 Task: Select service mortgage lending.
Action: Mouse moved to (446, 132)
Screenshot: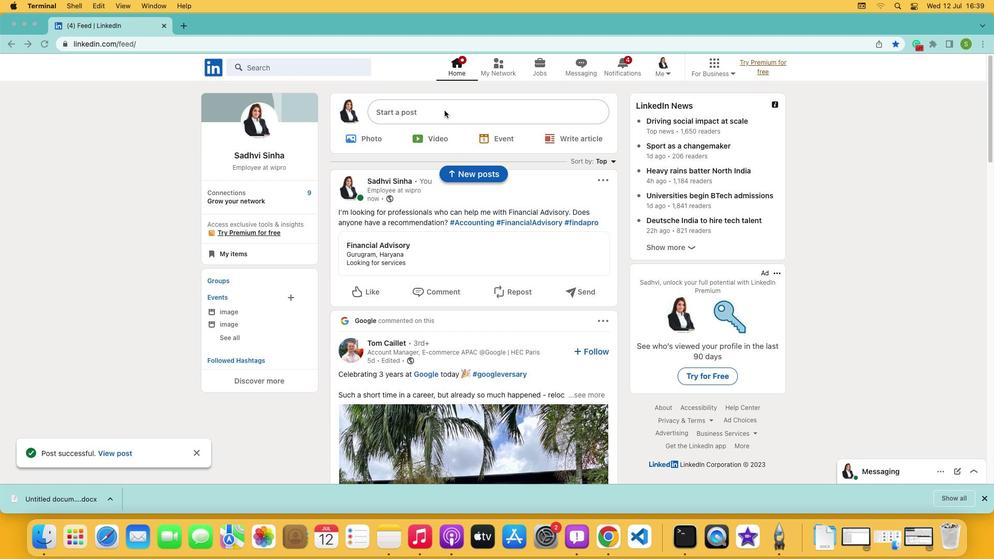 
Action: Mouse pressed left at (446, 132)
Screenshot: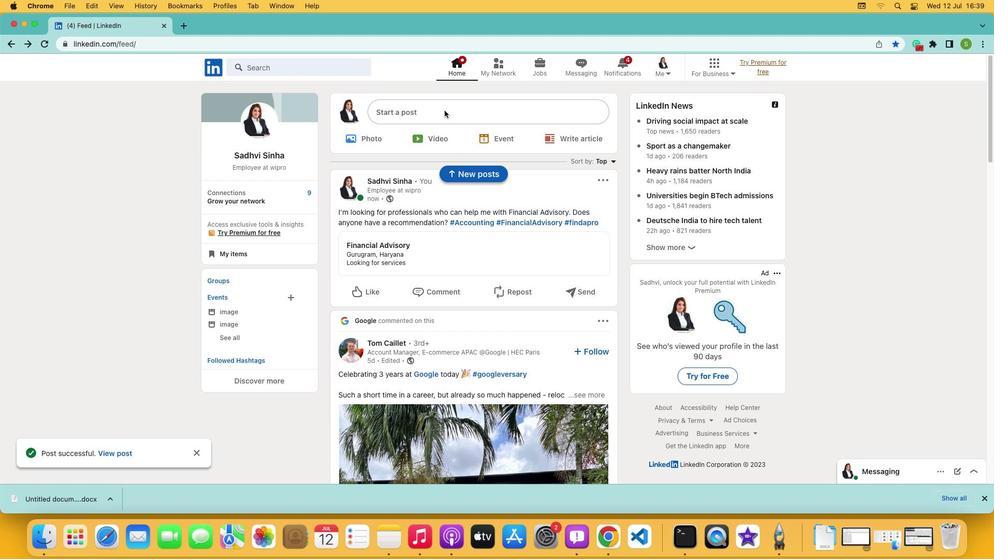 
Action: Mouse moved to (445, 132)
Screenshot: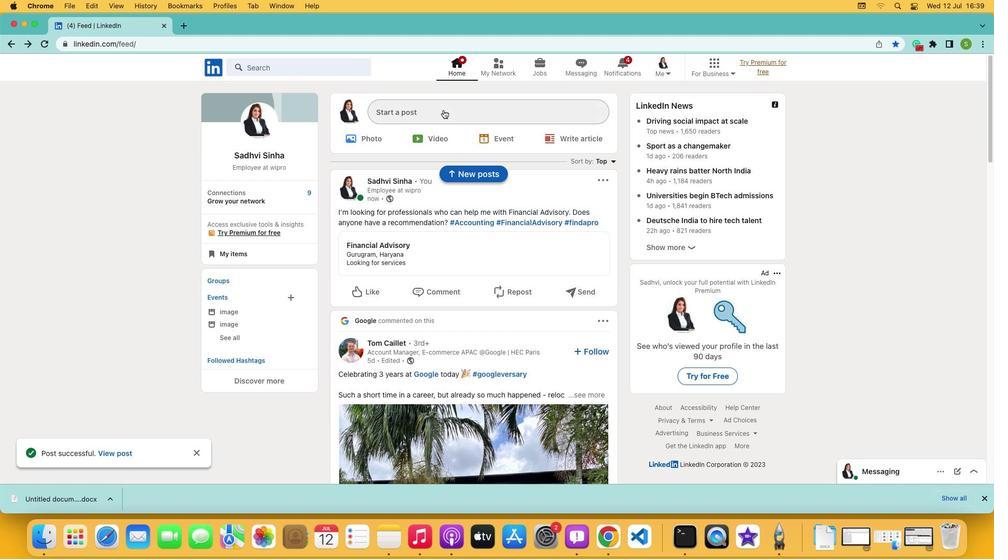 
Action: Mouse pressed left at (445, 132)
Screenshot: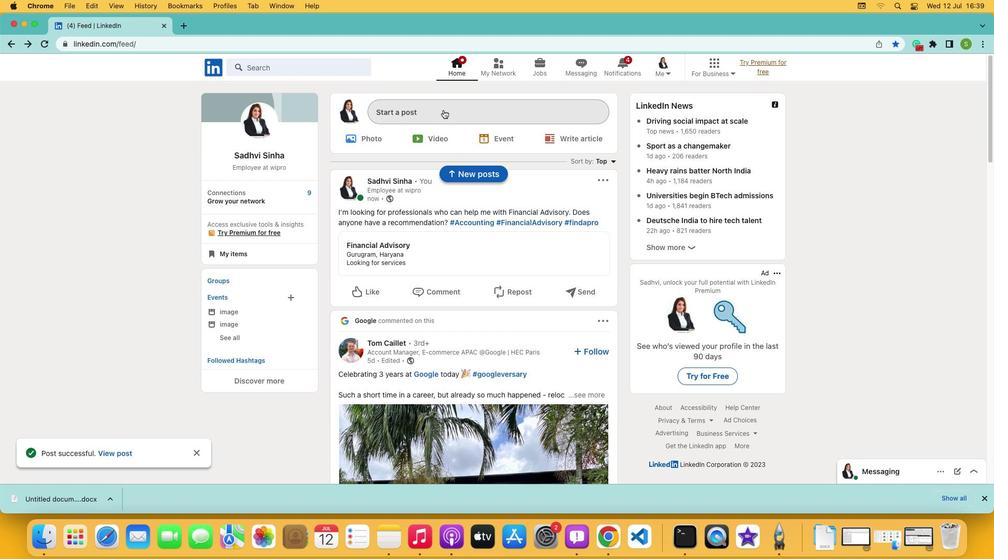 
Action: Mouse moved to (444, 311)
Screenshot: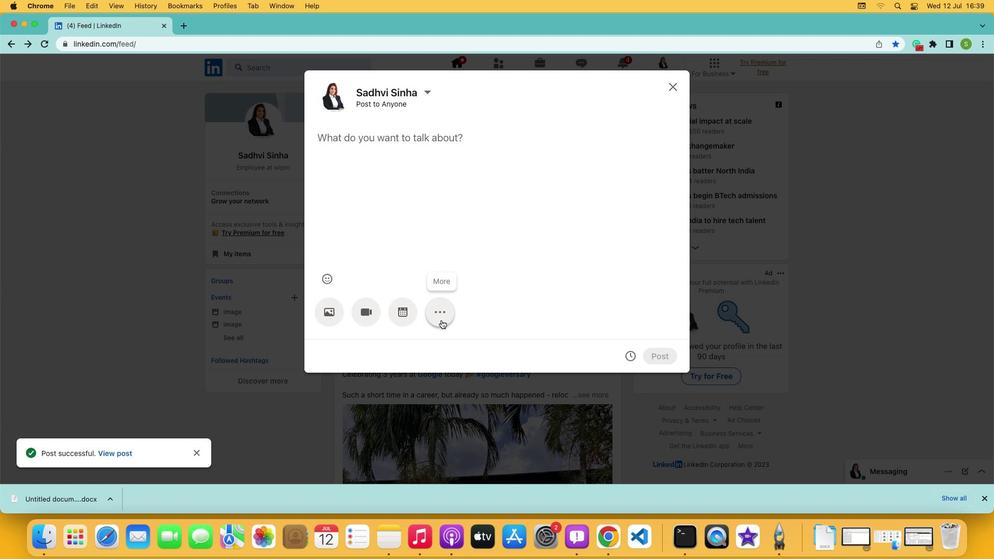 
Action: Mouse pressed left at (444, 311)
Screenshot: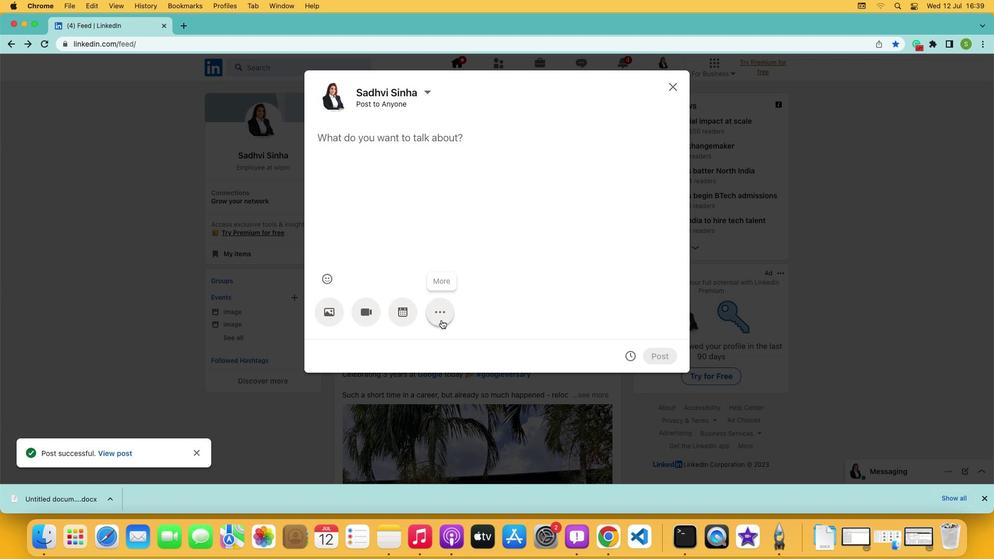 
Action: Mouse moved to (509, 303)
Screenshot: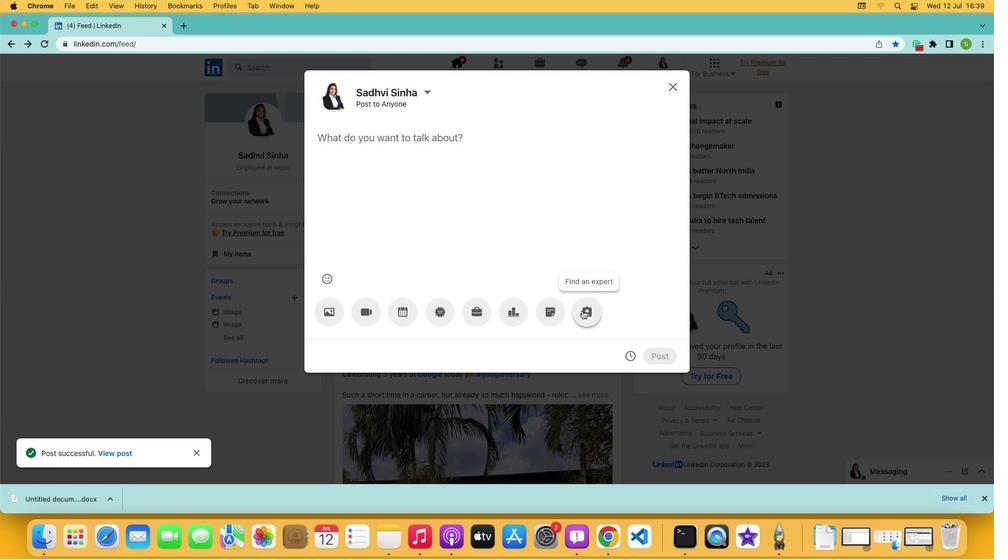 
Action: Mouse pressed left at (509, 303)
Screenshot: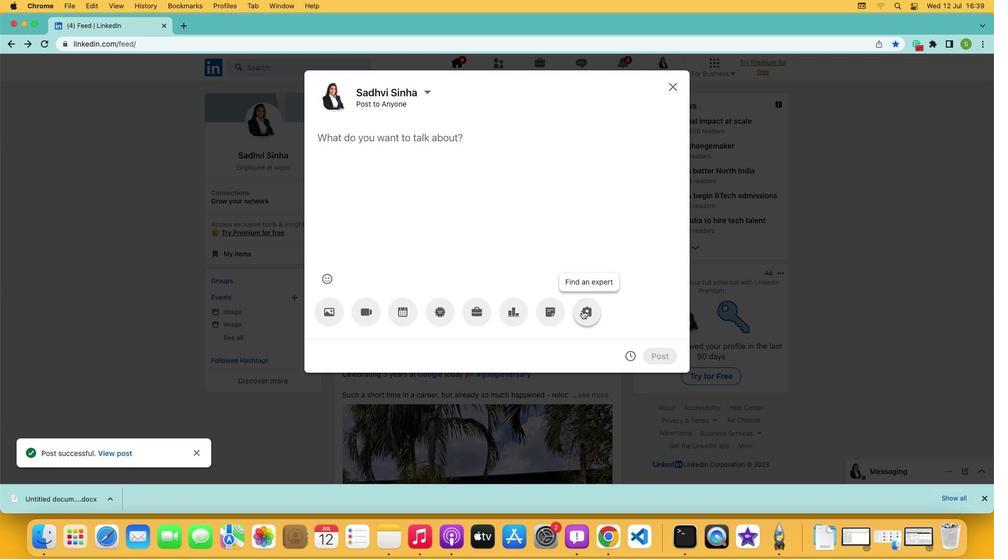 
Action: Mouse moved to (458, 167)
Screenshot: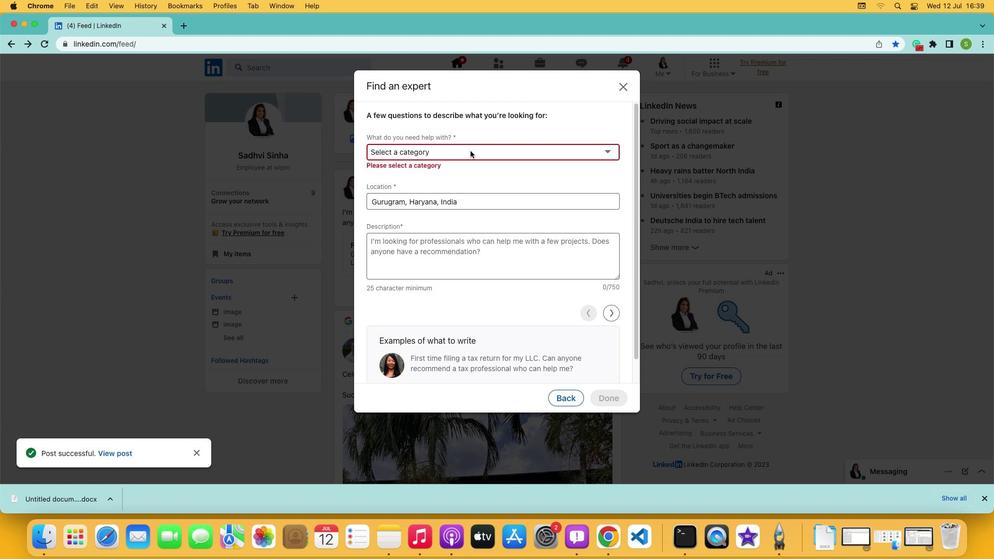 
Action: Mouse pressed left at (458, 167)
Screenshot: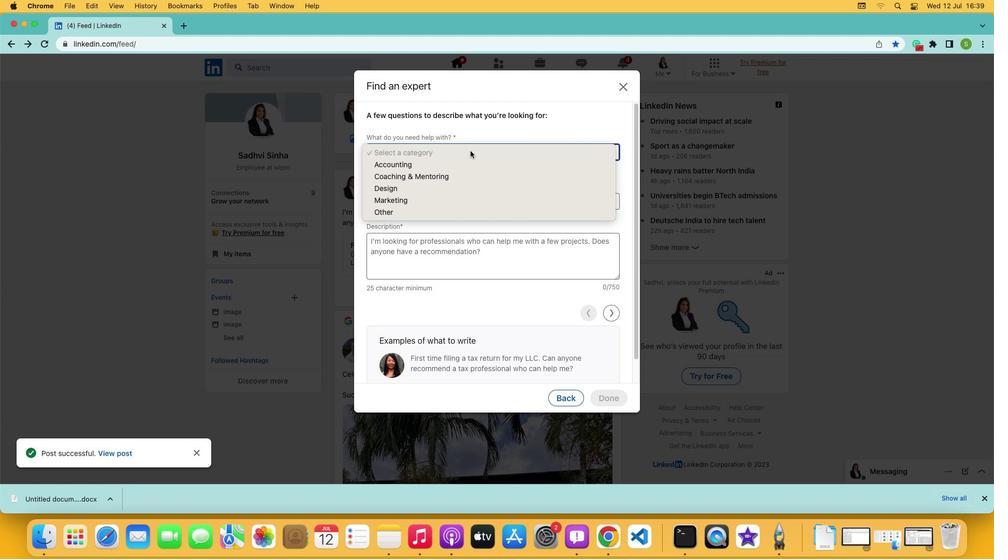 
Action: Mouse moved to (452, 176)
Screenshot: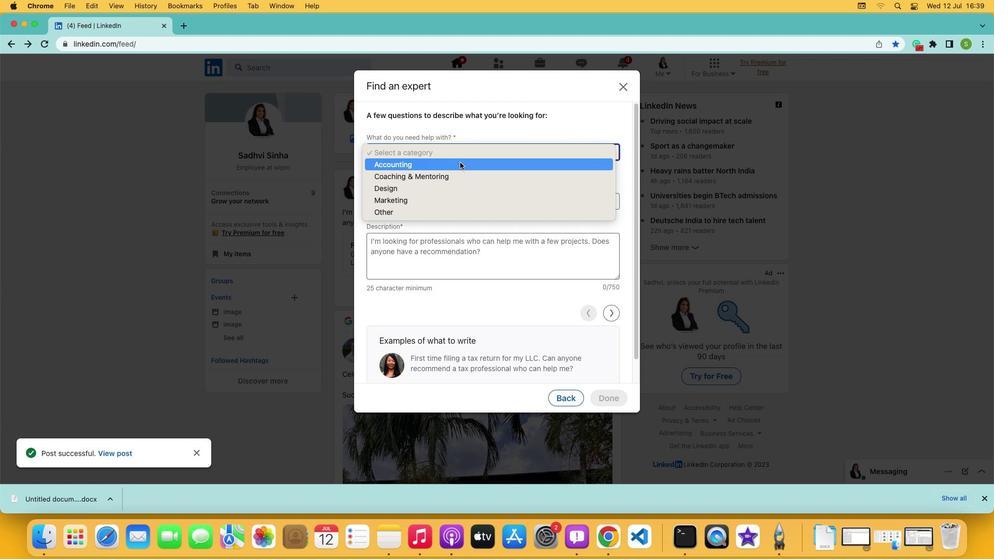 
Action: Mouse pressed left at (452, 176)
Screenshot: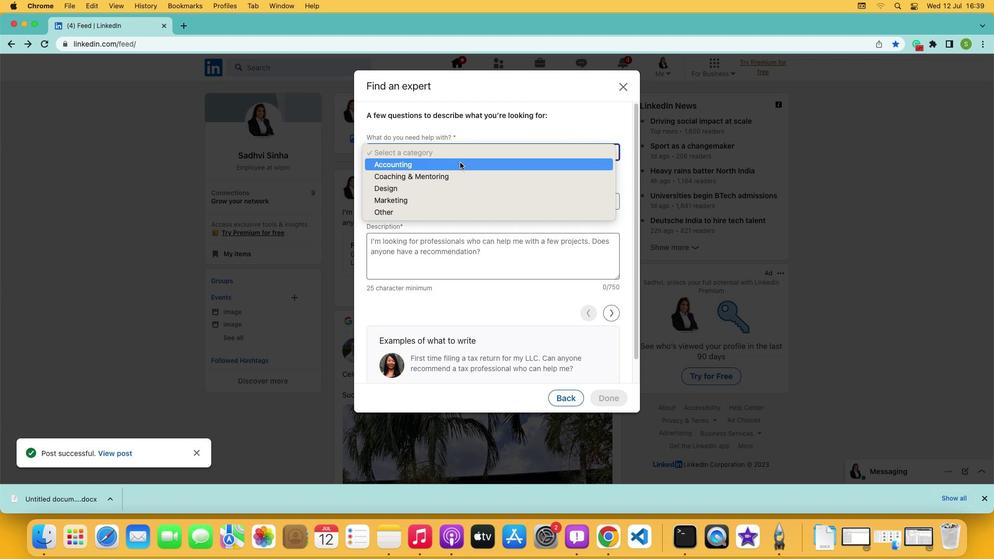 
Action: Mouse moved to (446, 204)
Screenshot: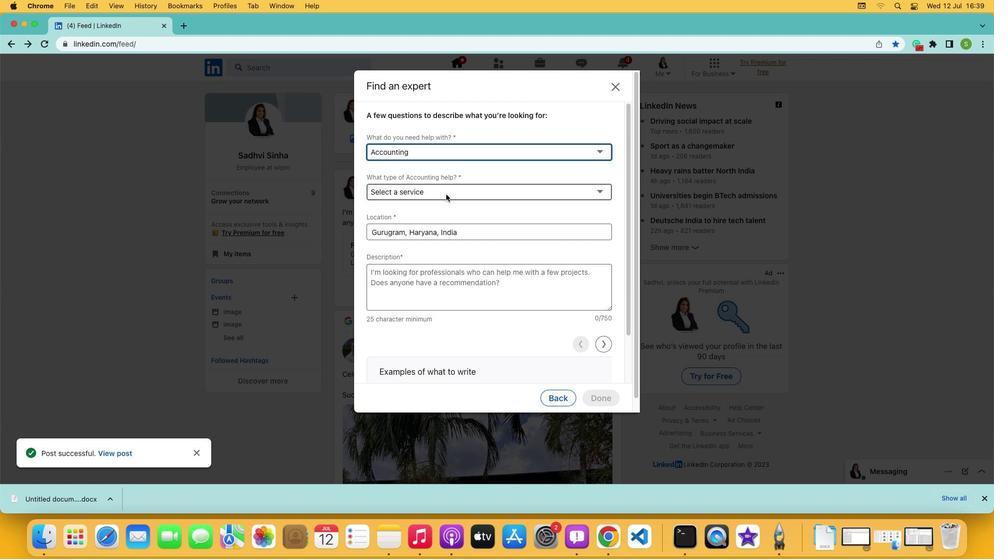 
Action: Mouse pressed left at (446, 204)
Screenshot: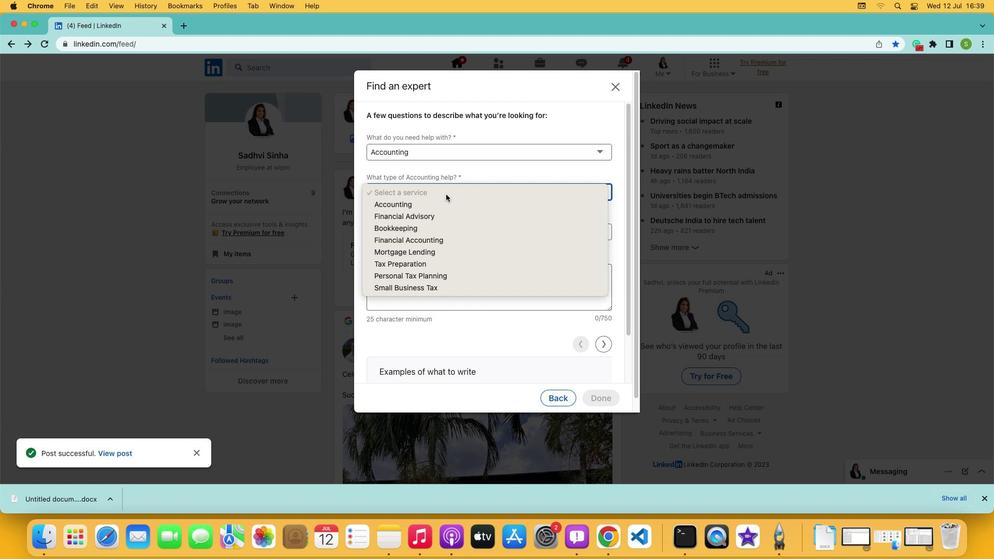 
Action: Mouse moved to (444, 251)
Screenshot: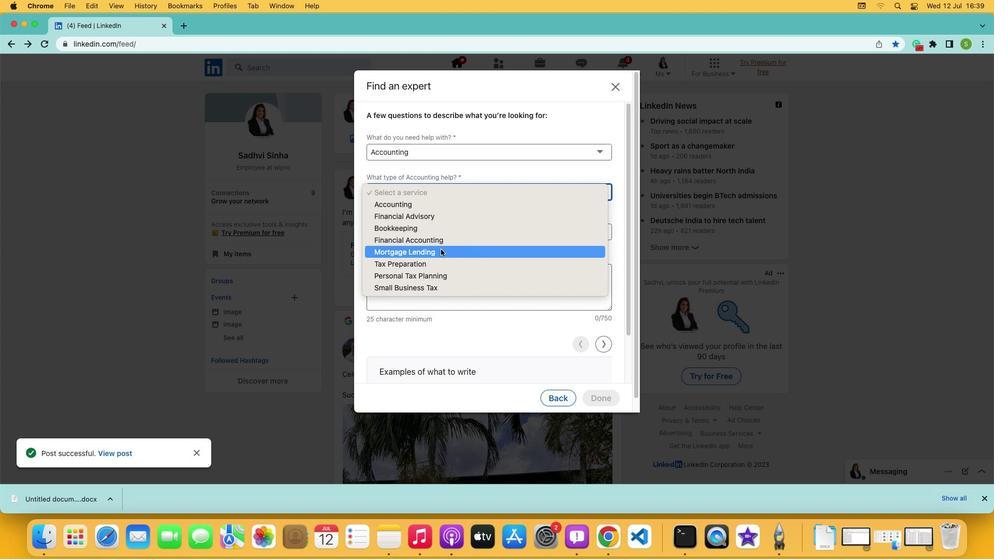 
Action: Mouse pressed left at (444, 251)
Screenshot: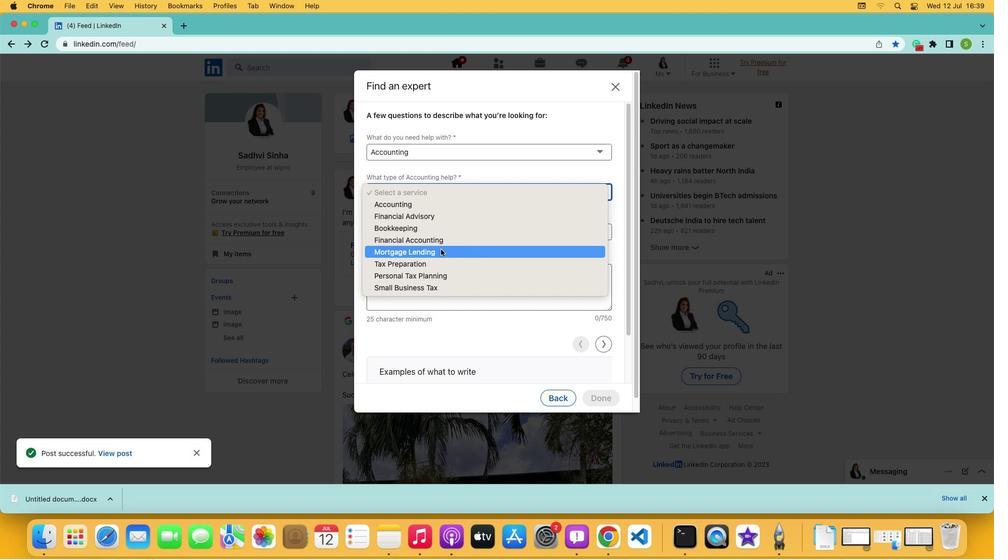 
